 Task: Add the product "Vita Coco Coconut Water" to cart from the store "Catering by Keto Bros Pizza".
Action: Mouse pressed left at (51, 91)
Screenshot: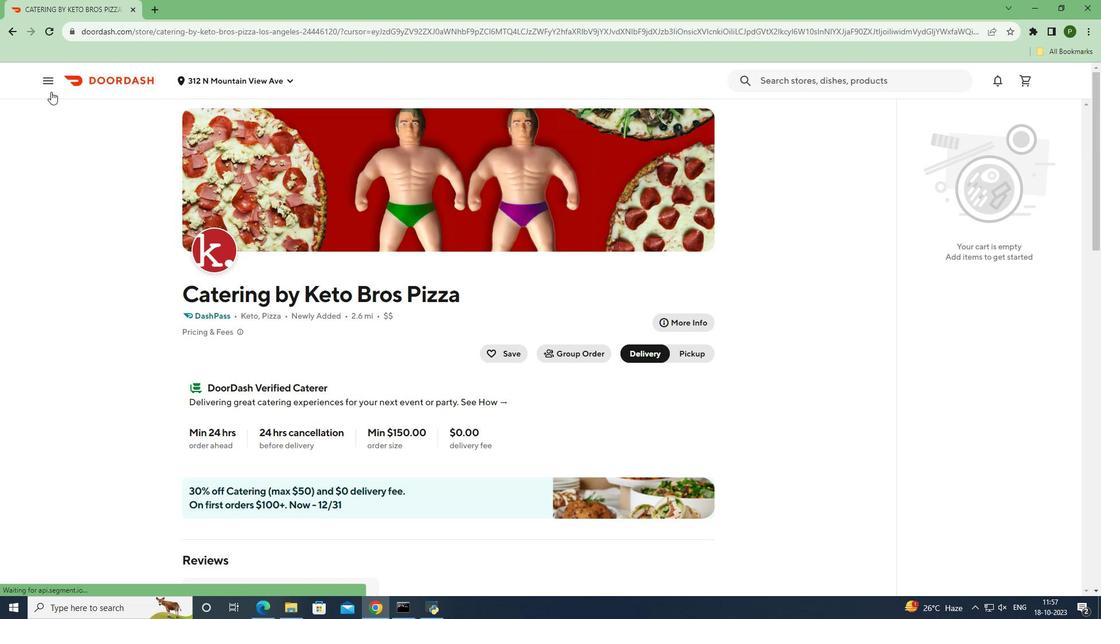 
Action: Mouse moved to (58, 162)
Screenshot: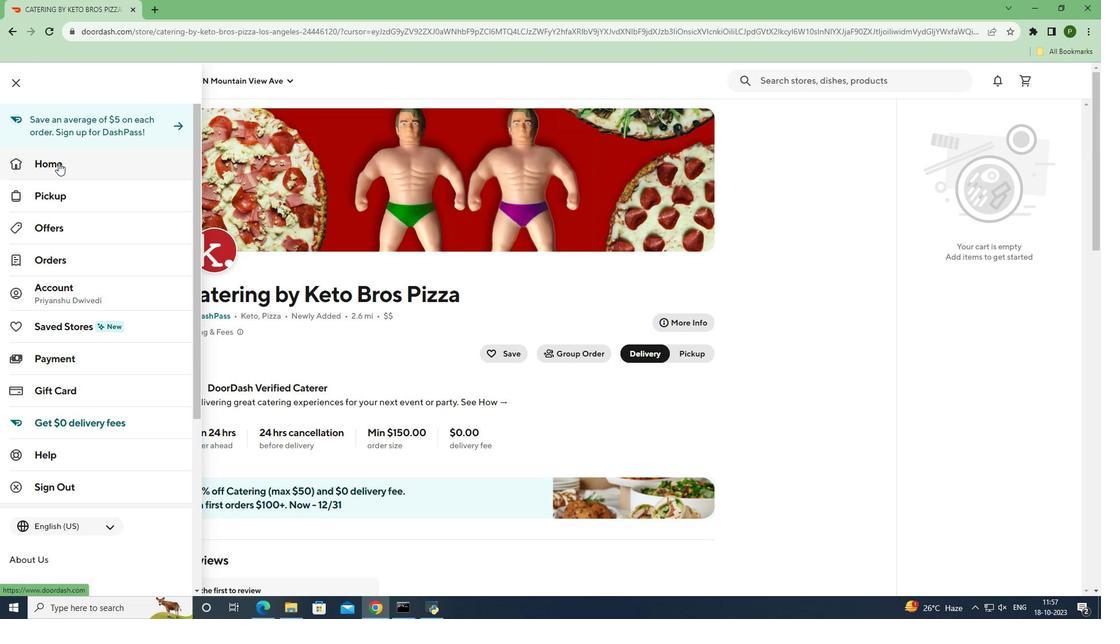 
Action: Mouse pressed left at (58, 162)
Screenshot: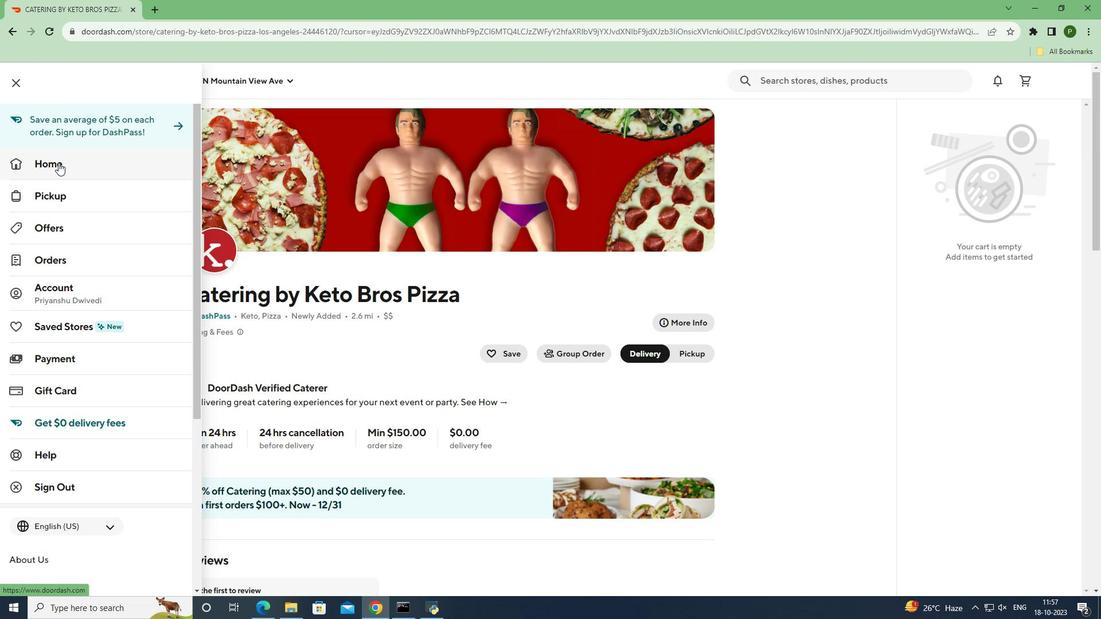 
Action: Mouse moved to (875, 122)
Screenshot: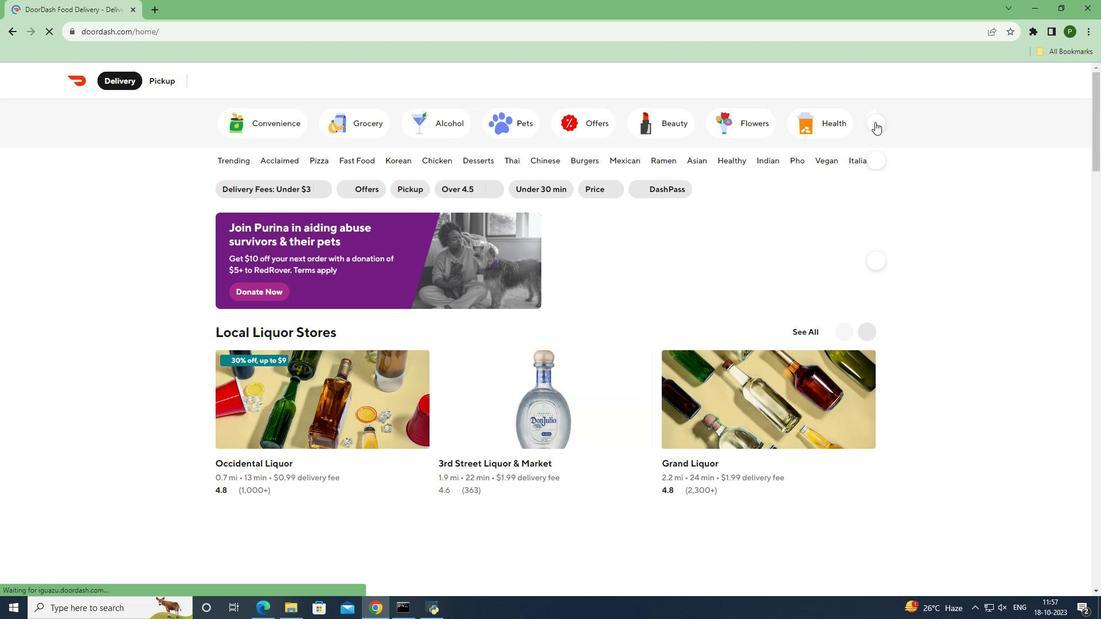 
Action: Mouse pressed left at (875, 122)
Screenshot: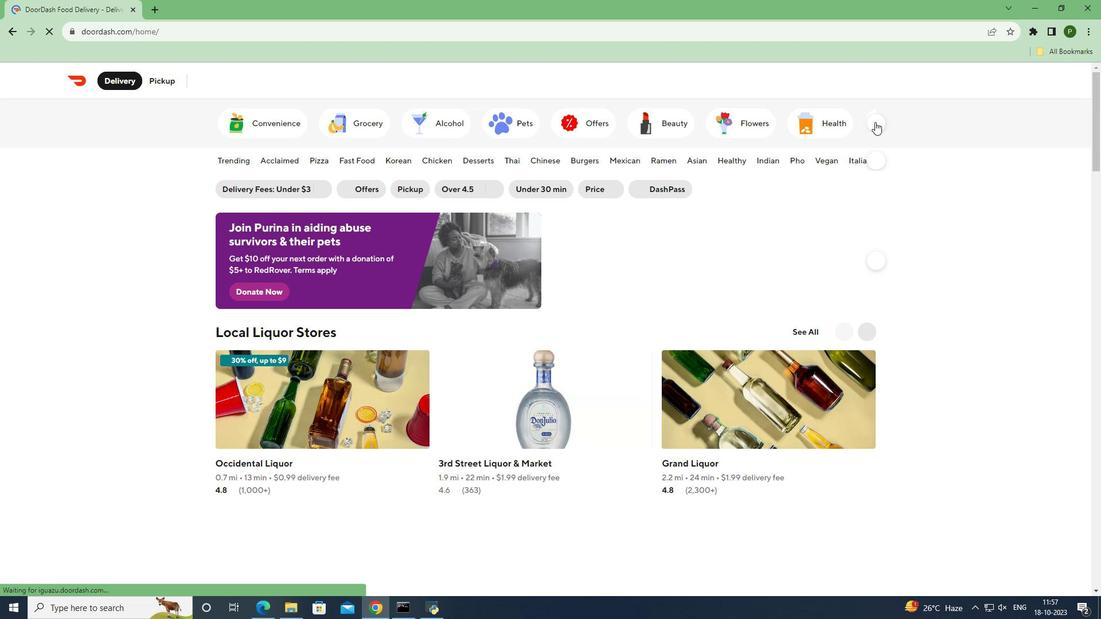 
Action: Mouse moved to (255, 126)
Screenshot: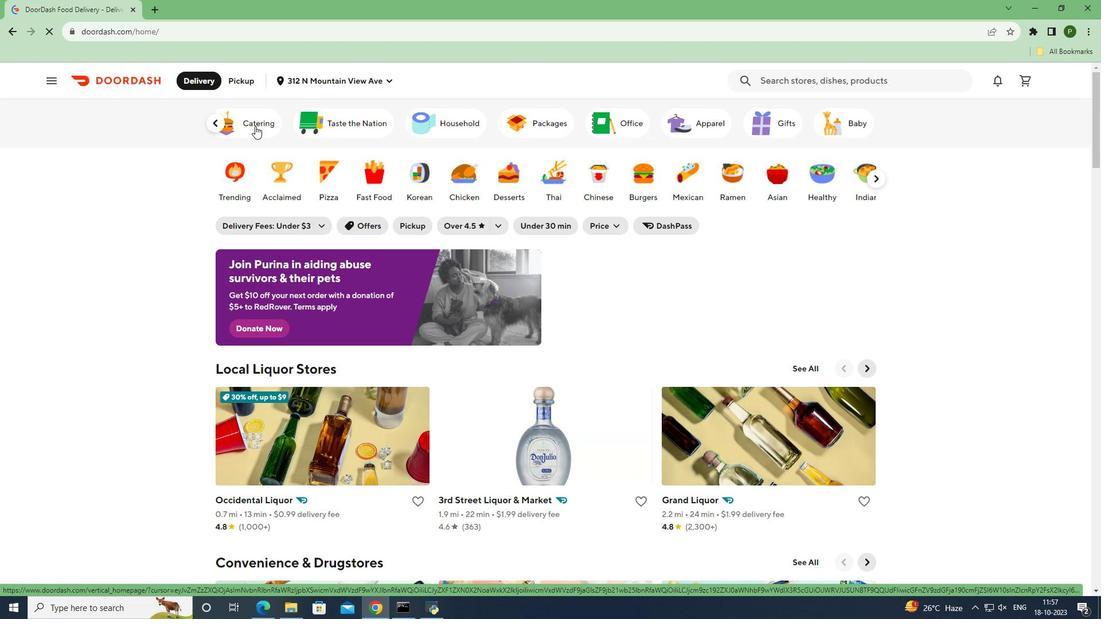 
Action: Mouse pressed left at (255, 126)
Screenshot: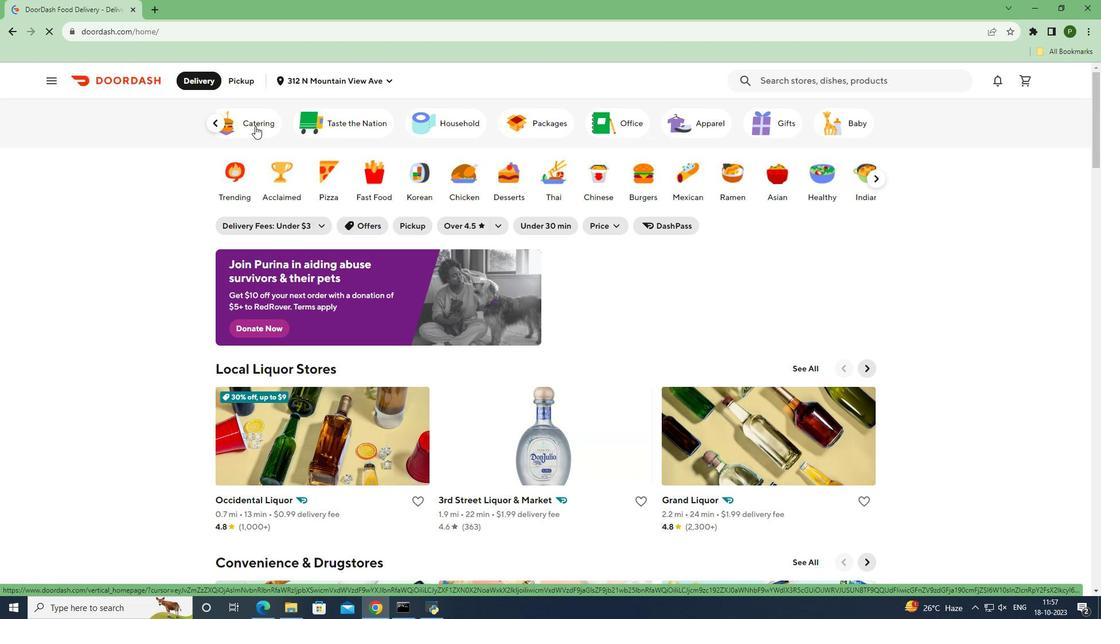 
Action: Mouse moved to (648, 265)
Screenshot: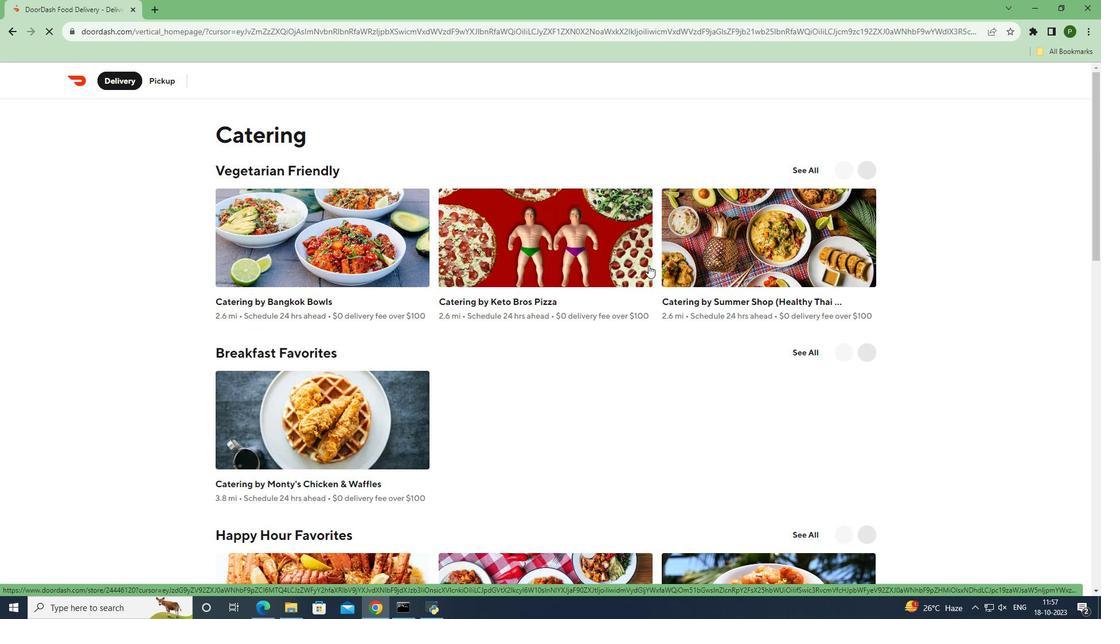 
Action: Mouse pressed left at (648, 265)
Screenshot: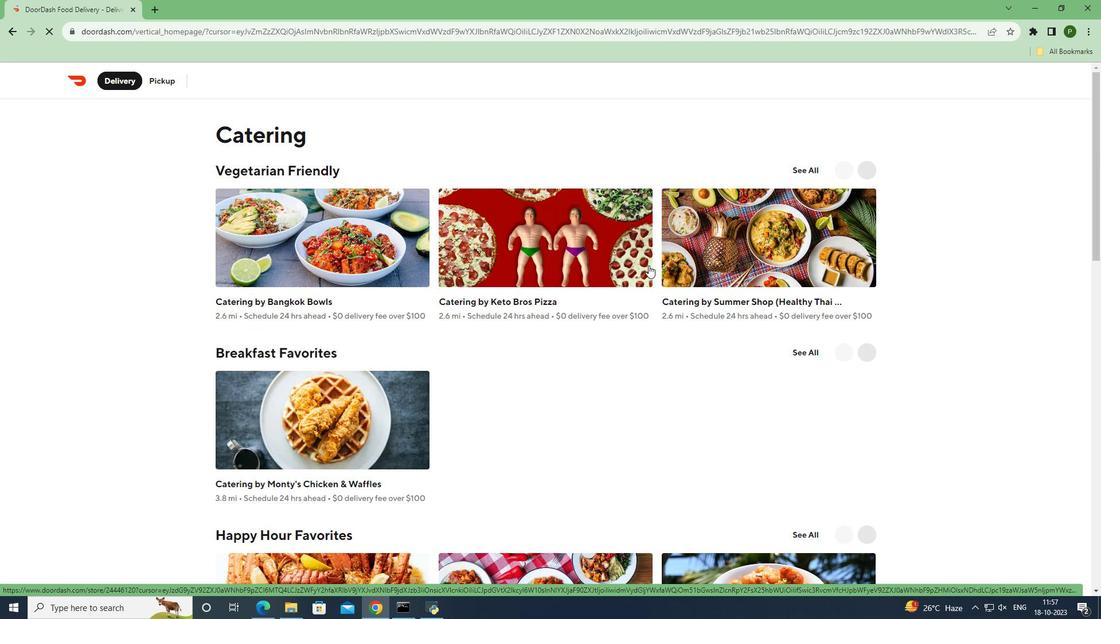 
Action: Mouse moved to (572, 308)
Screenshot: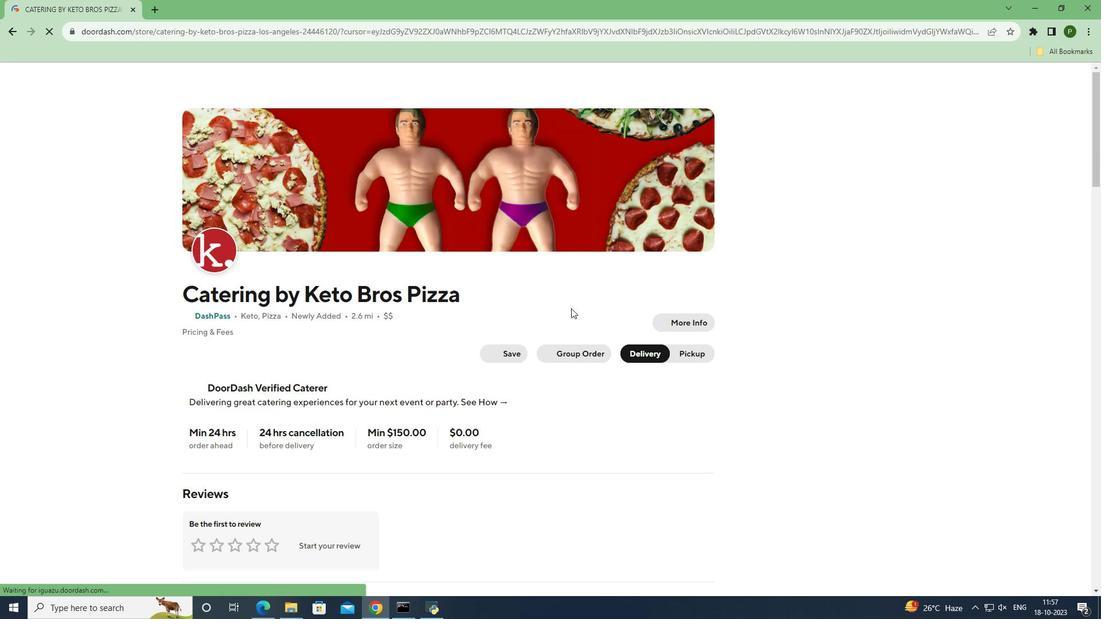 
Action: Mouse scrolled (572, 308) with delta (0, 0)
Screenshot: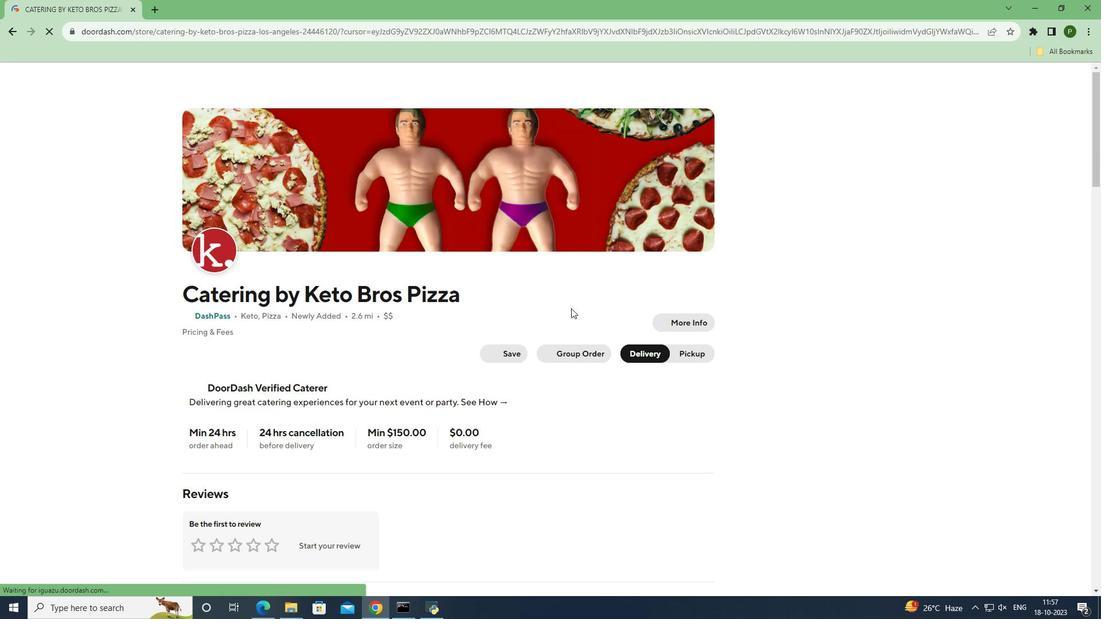 
Action: Mouse moved to (571, 308)
Screenshot: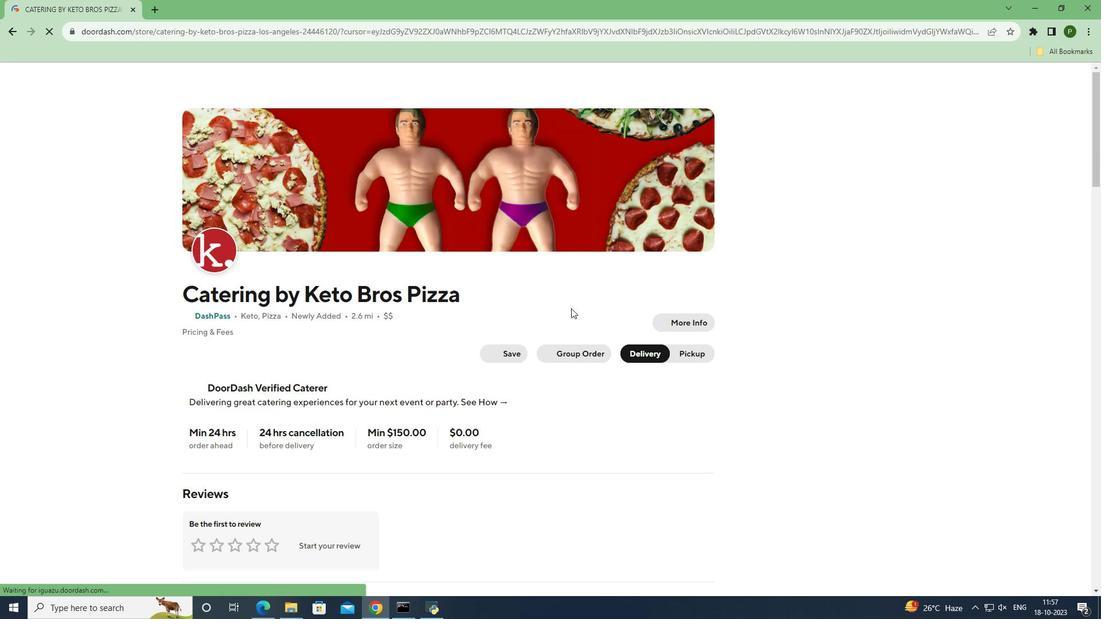 
Action: Mouse scrolled (571, 308) with delta (0, 0)
Screenshot: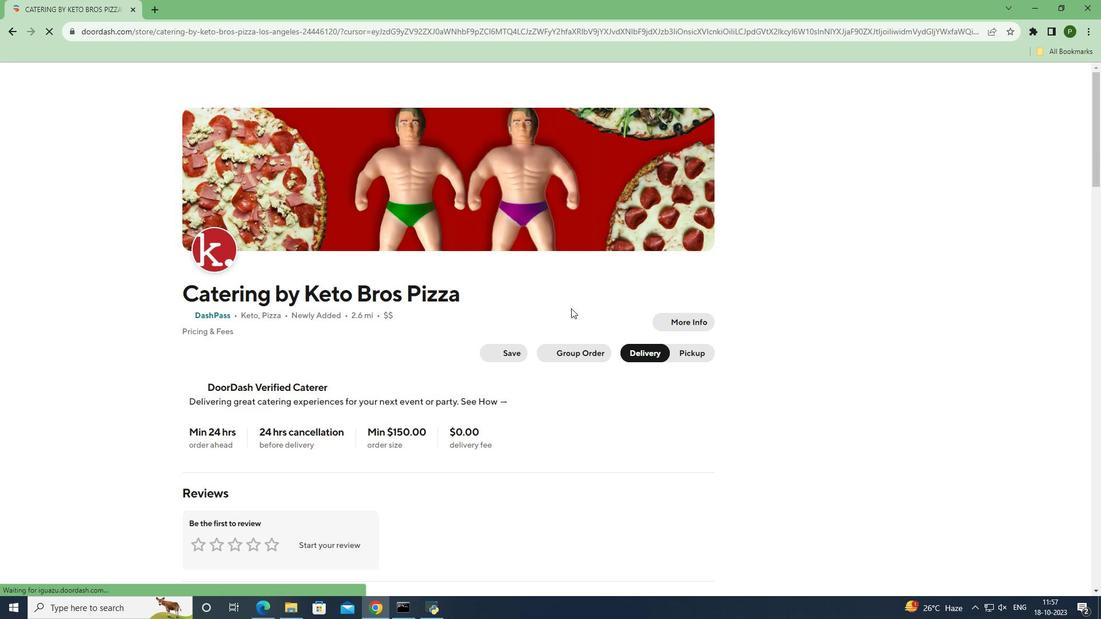 
Action: Mouse scrolled (571, 308) with delta (0, 0)
Screenshot: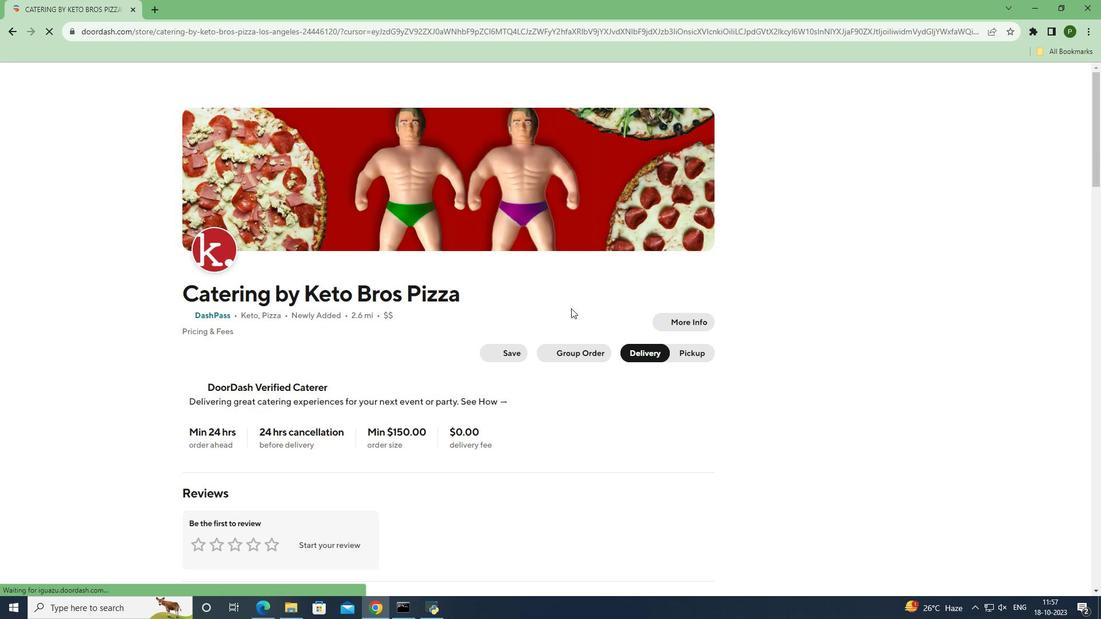 
Action: Mouse scrolled (571, 308) with delta (0, 0)
Screenshot: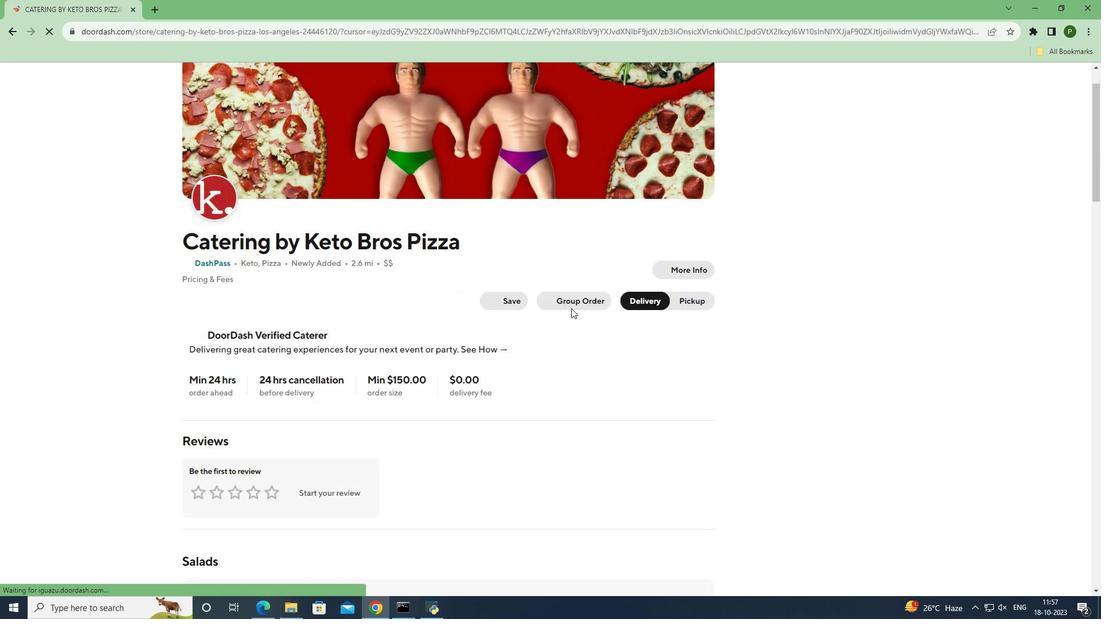 
Action: Mouse scrolled (571, 308) with delta (0, 0)
Screenshot: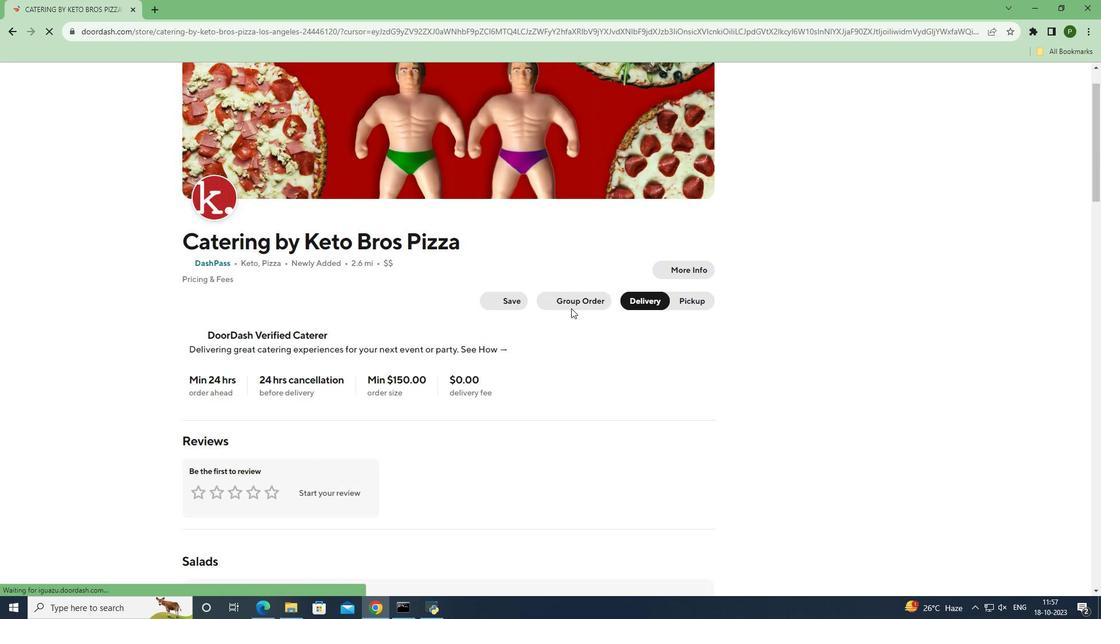 
Action: Mouse moved to (571, 308)
Screenshot: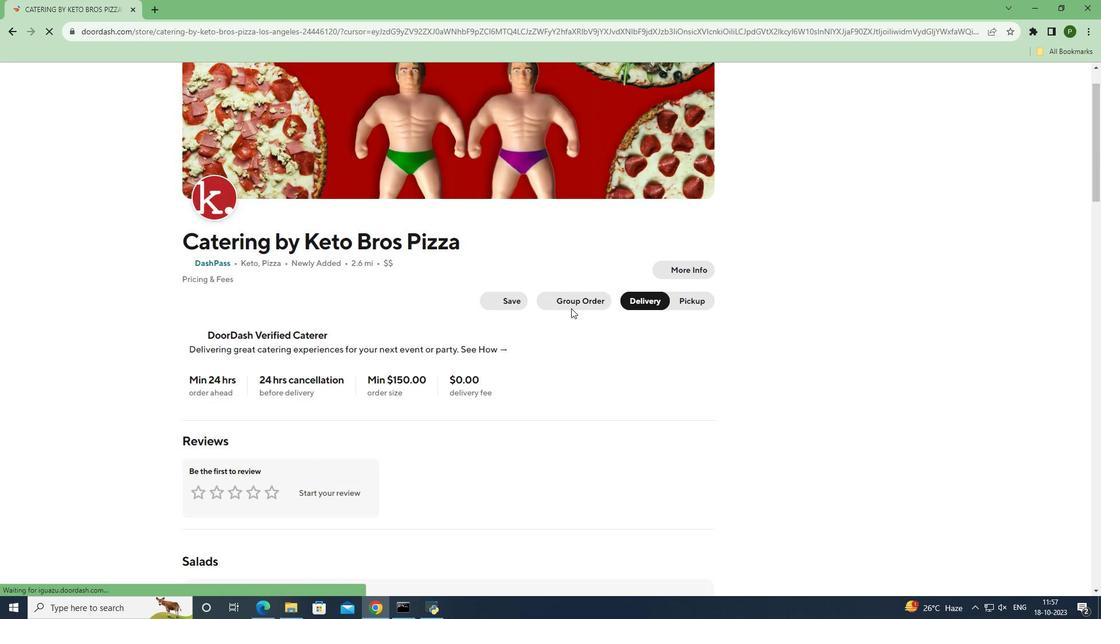 
Action: Mouse scrolled (571, 308) with delta (0, 0)
Screenshot: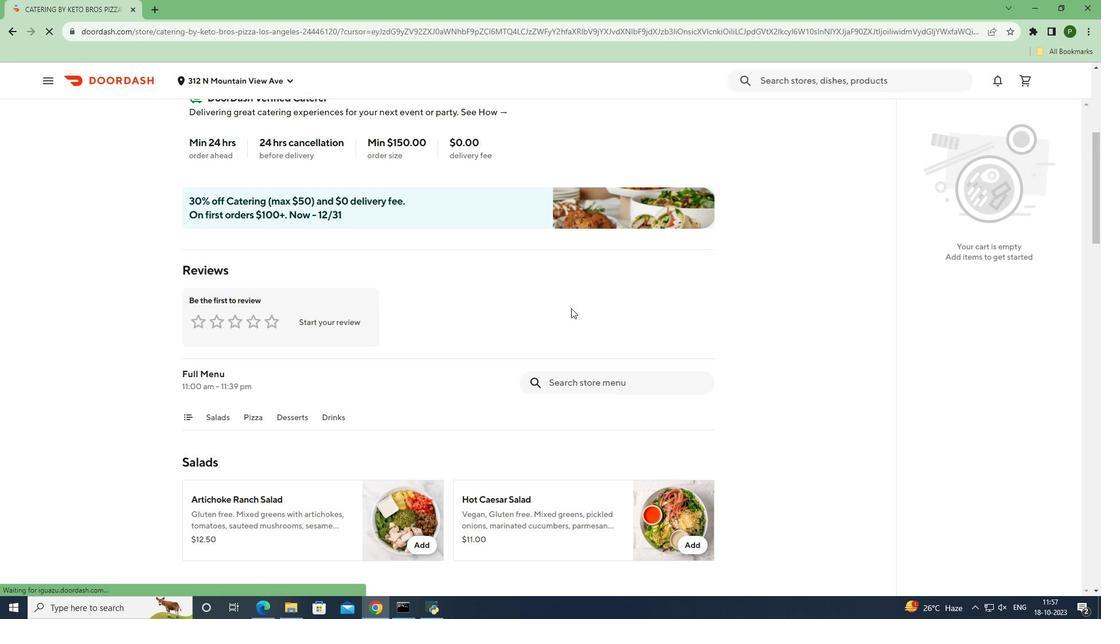 
Action: Mouse moved to (568, 325)
Screenshot: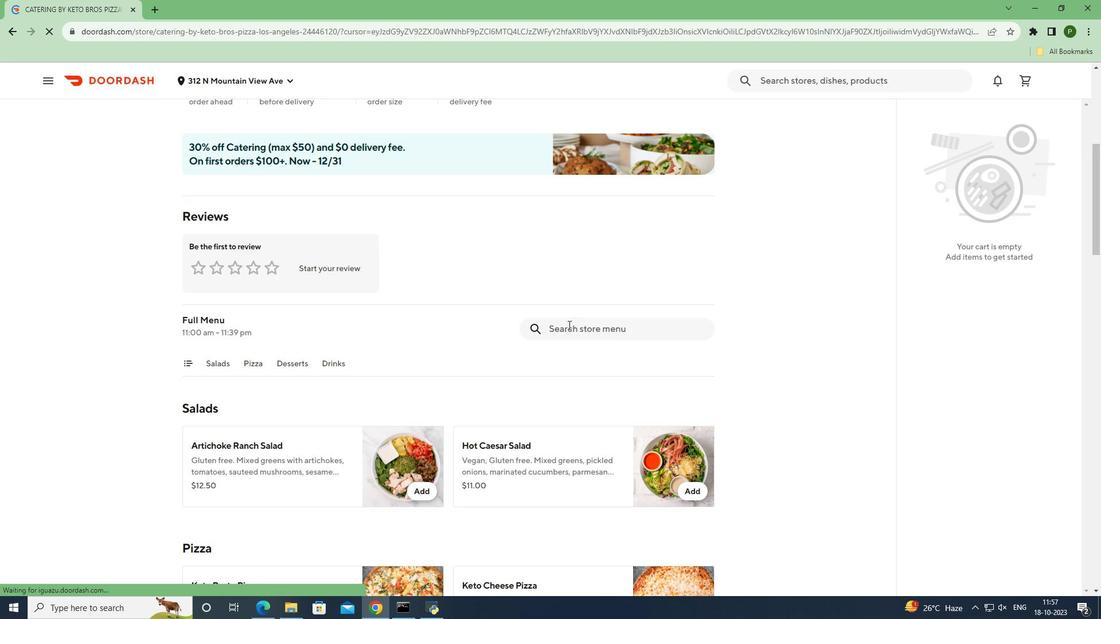 
Action: Mouse pressed left at (568, 325)
Screenshot: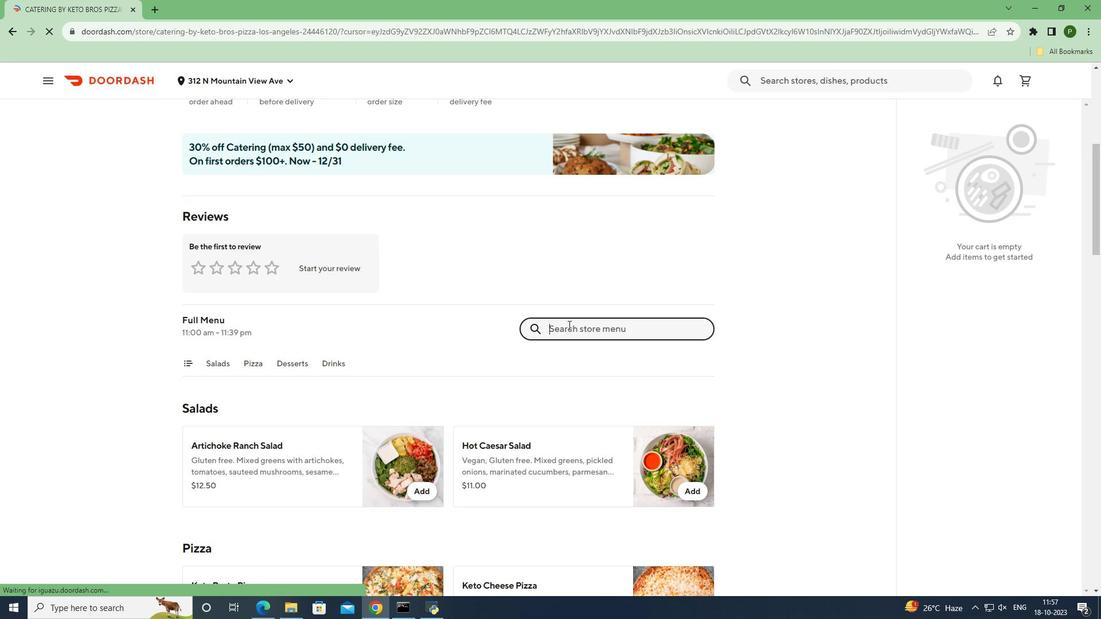 
Action: Key pressed <Key.caps_lock>V<Key.caps_lock>ita<Key.space><Key.caps_lock>C<Key.caps_lock>oco<Key.space><Key.caps_lock>C<Key.caps_lock>oconut<Key.space><Key.caps_lock>W<Key.caps_lock>ater<Key.enter>
Screenshot: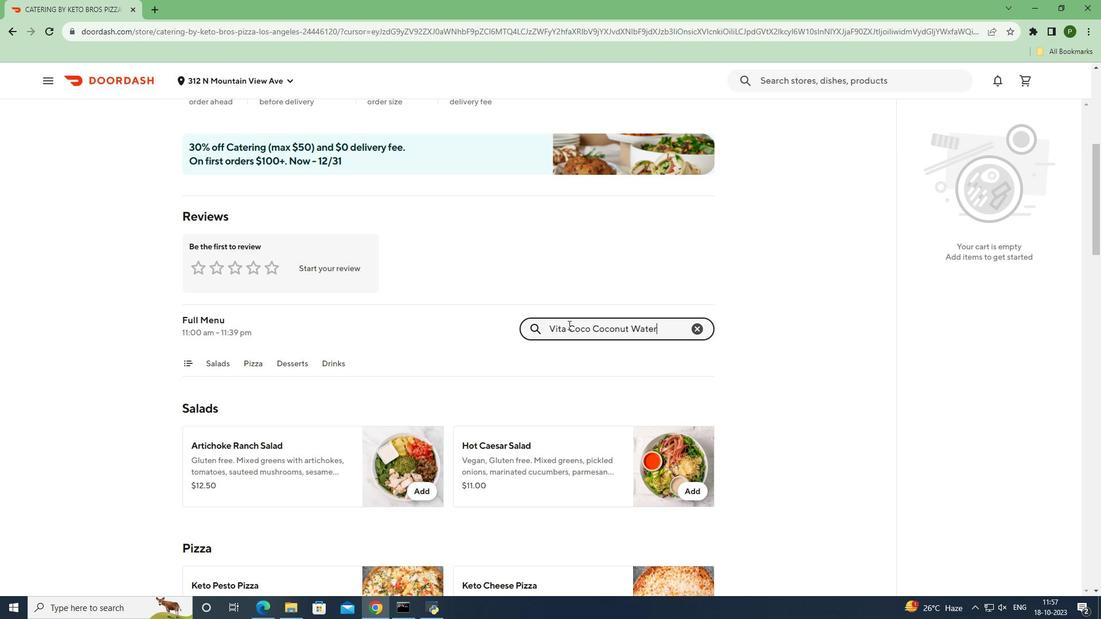 
Action: Mouse moved to (425, 322)
Screenshot: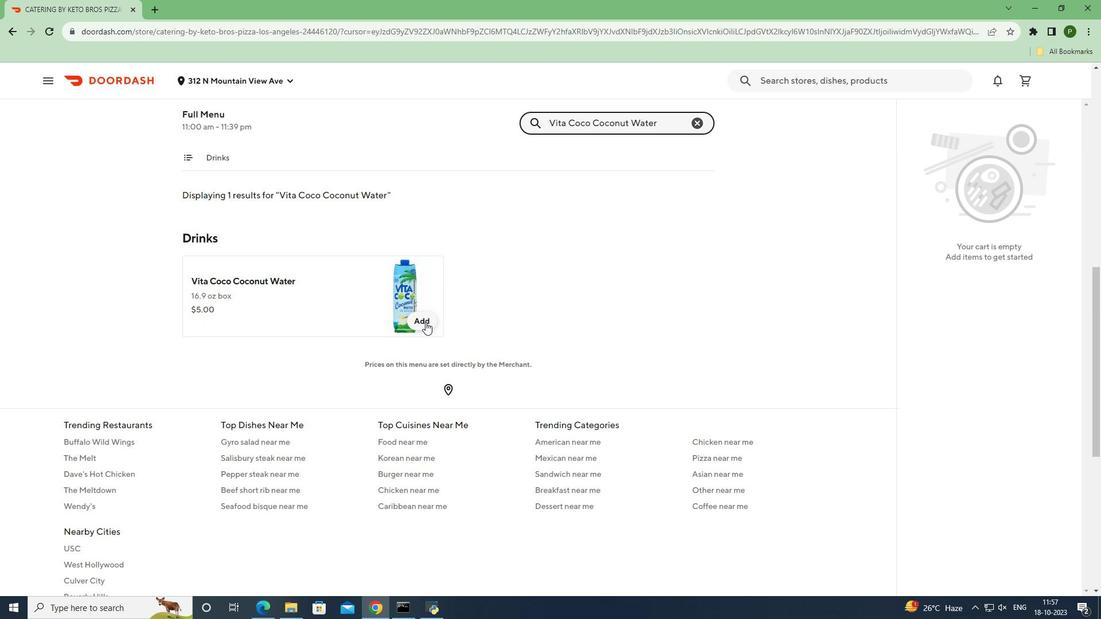 
Action: Mouse pressed left at (425, 322)
Screenshot: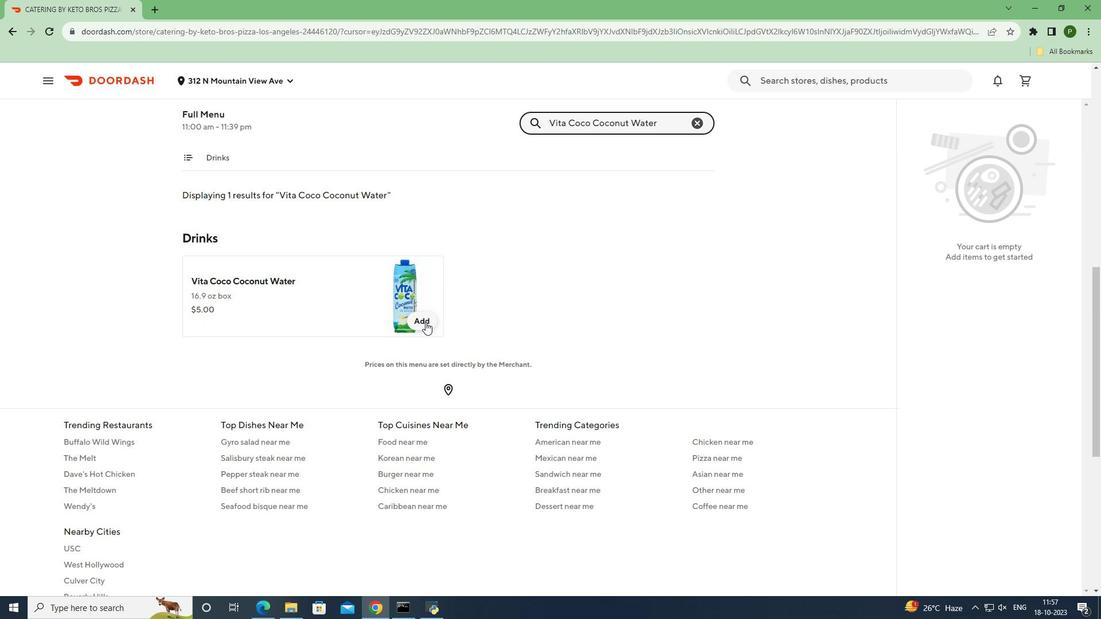 
Action: Mouse moved to (488, 323)
Screenshot: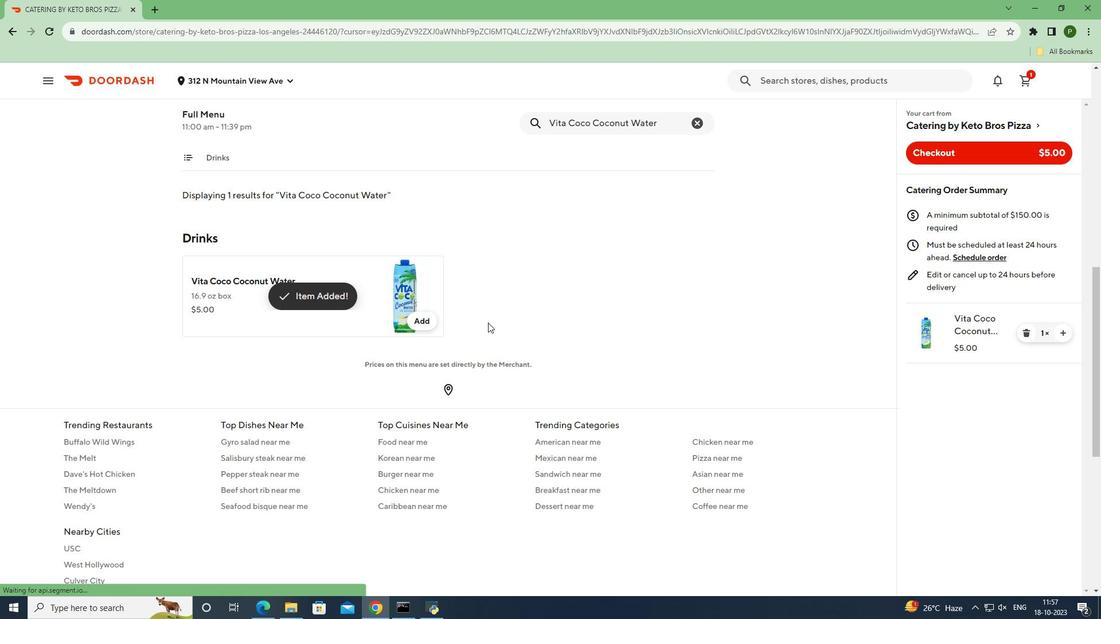 
